 Task: Add a condition where "Hours since ticket status on-hold(deactivated) Less than 40" in pending tickets.
Action: Mouse moved to (307, 371)
Screenshot: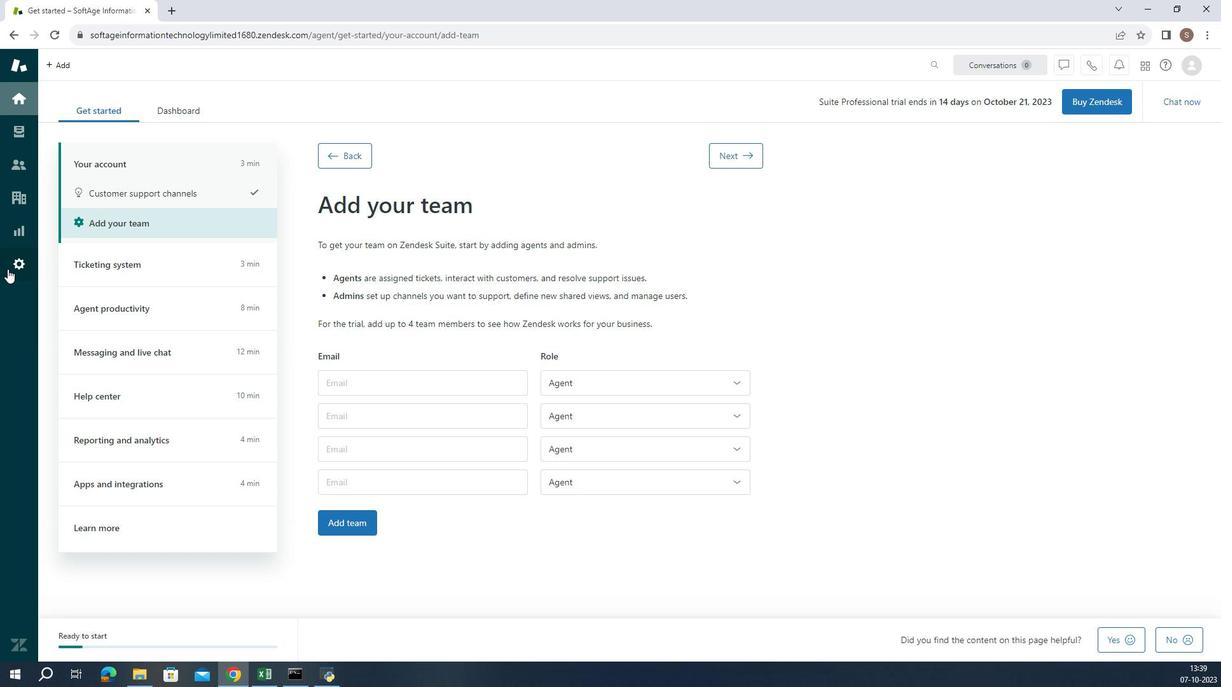 
Action: Mouse pressed left at (307, 371)
Screenshot: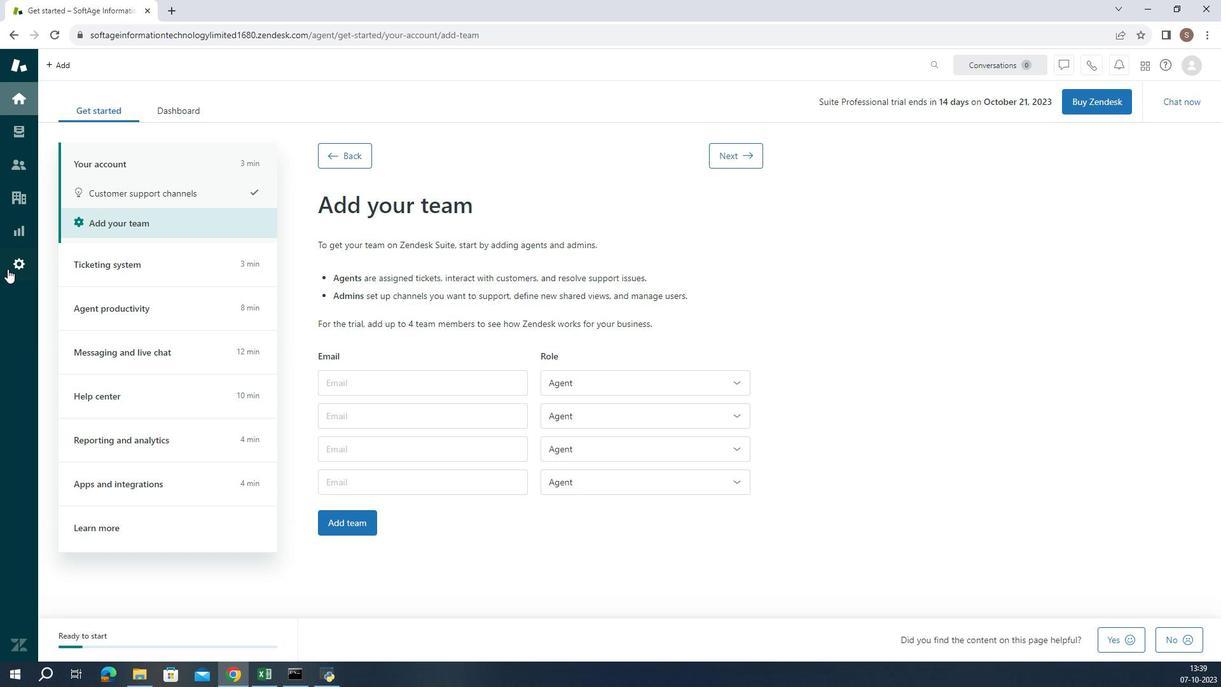 
Action: Mouse moved to (433, 523)
Screenshot: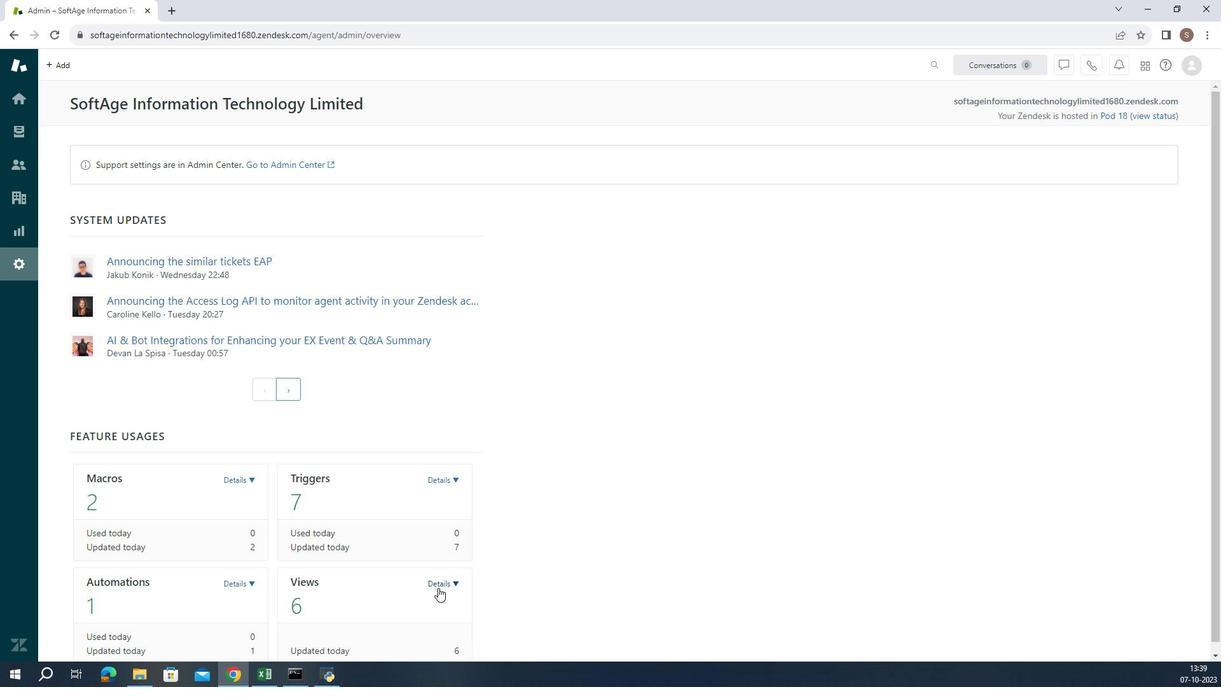 
Action: Mouse pressed left at (433, 523)
Screenshot: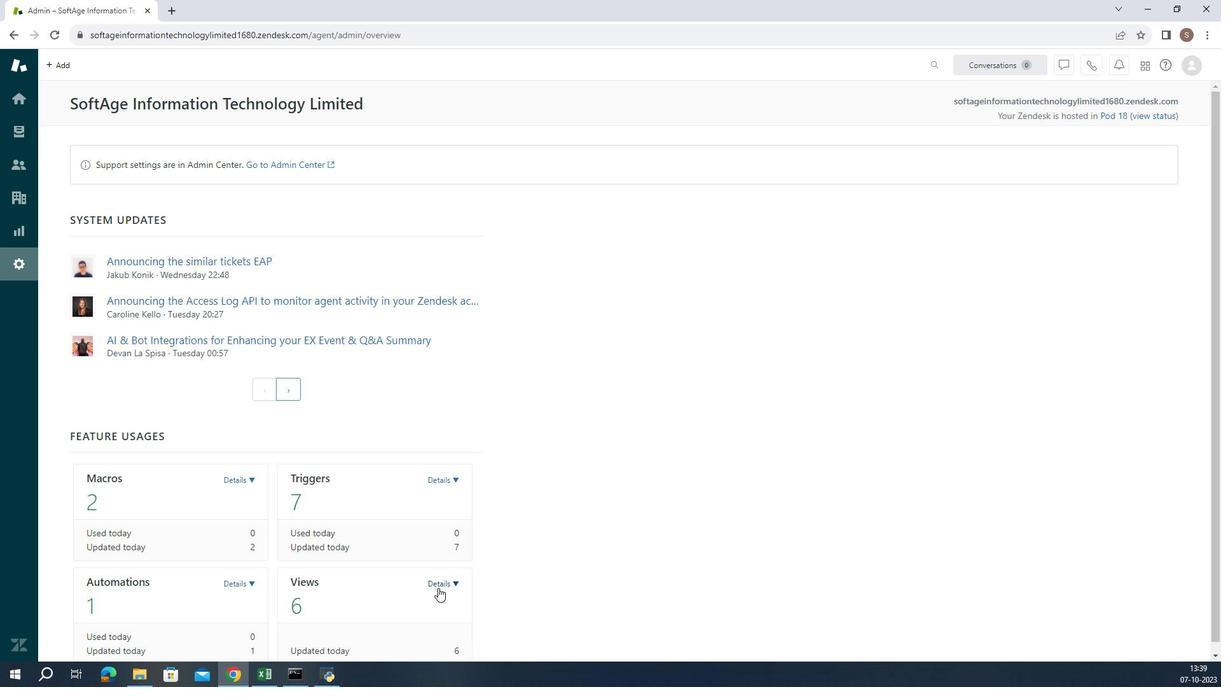 
Action: Mouse moved to (425, 555)
Screenshot: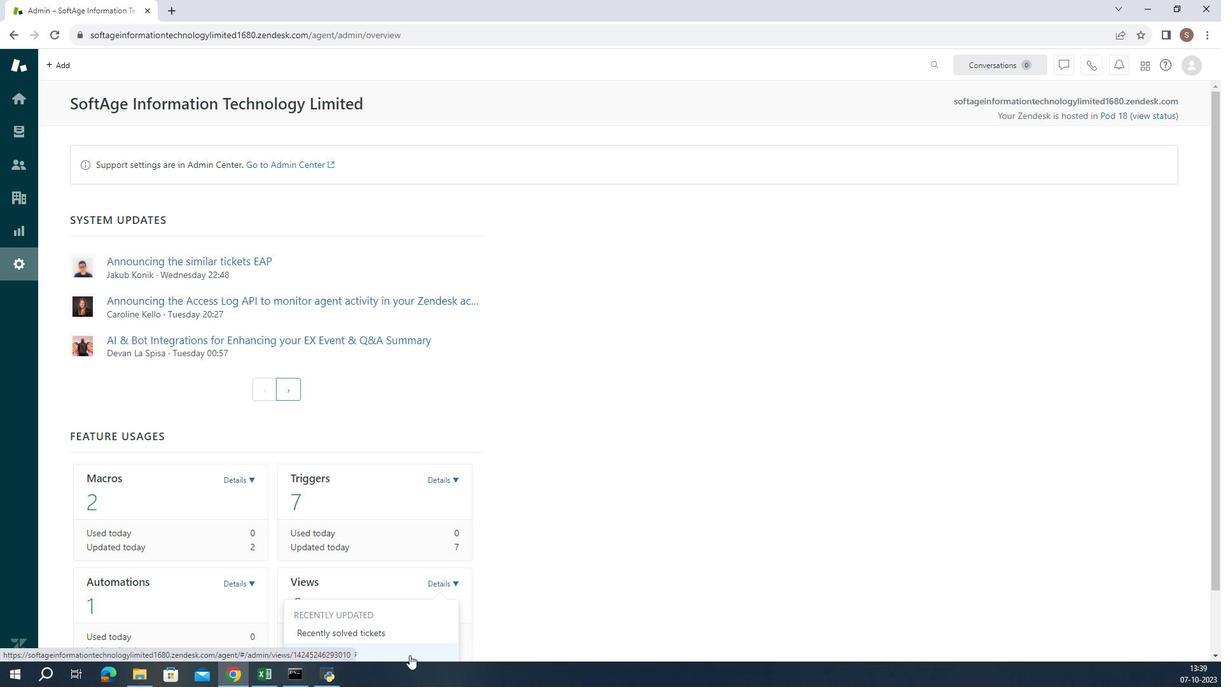 
Action: Mouse pressed left at (425, 555)
Screenshot: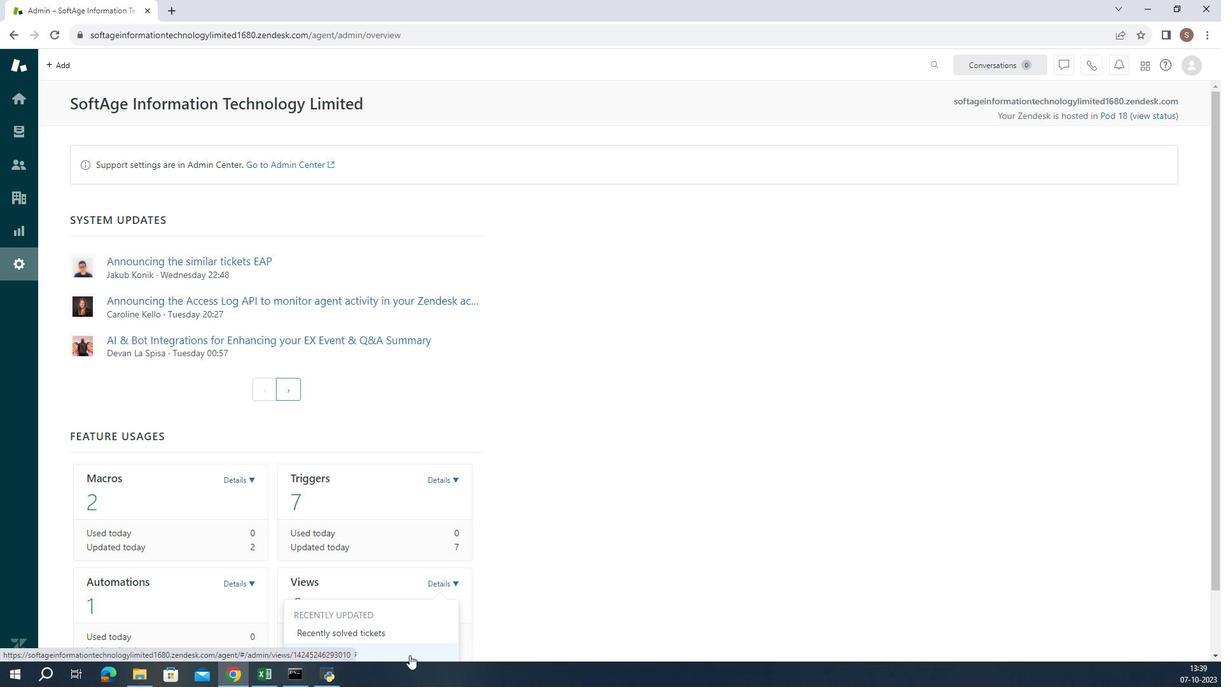 
Action: Mouse moved to (364, 448)
Screenshot: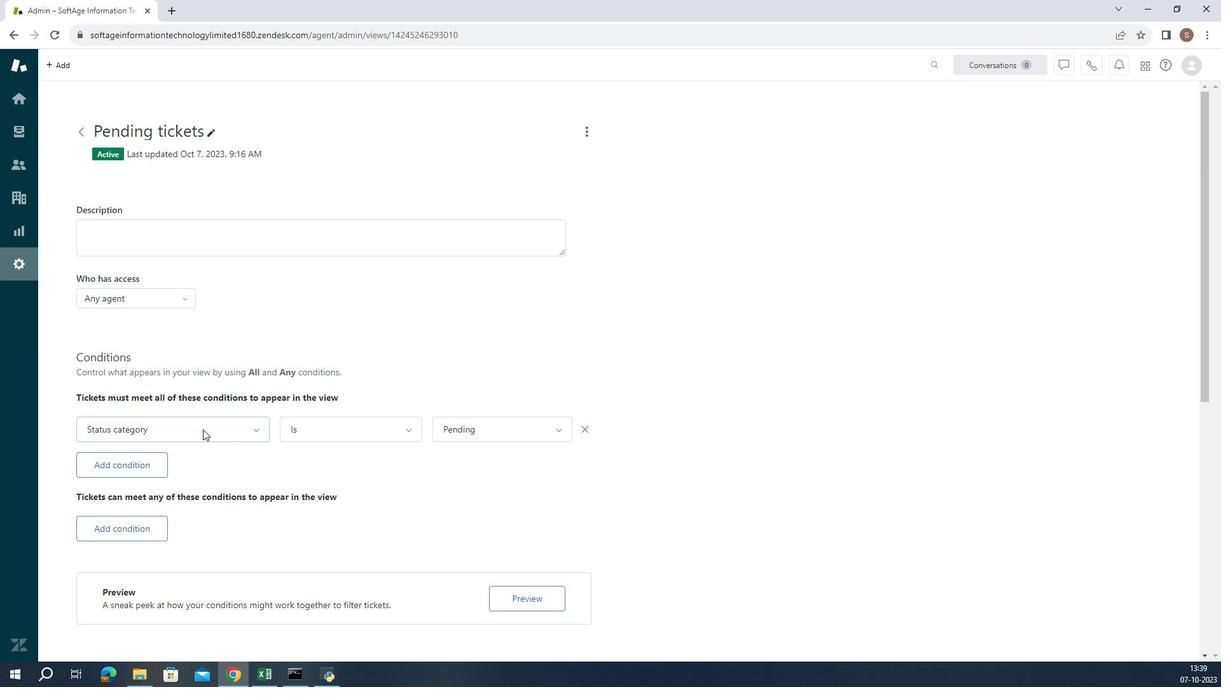 
Action: Mouse pressed left at (364, 448)
Screenshot: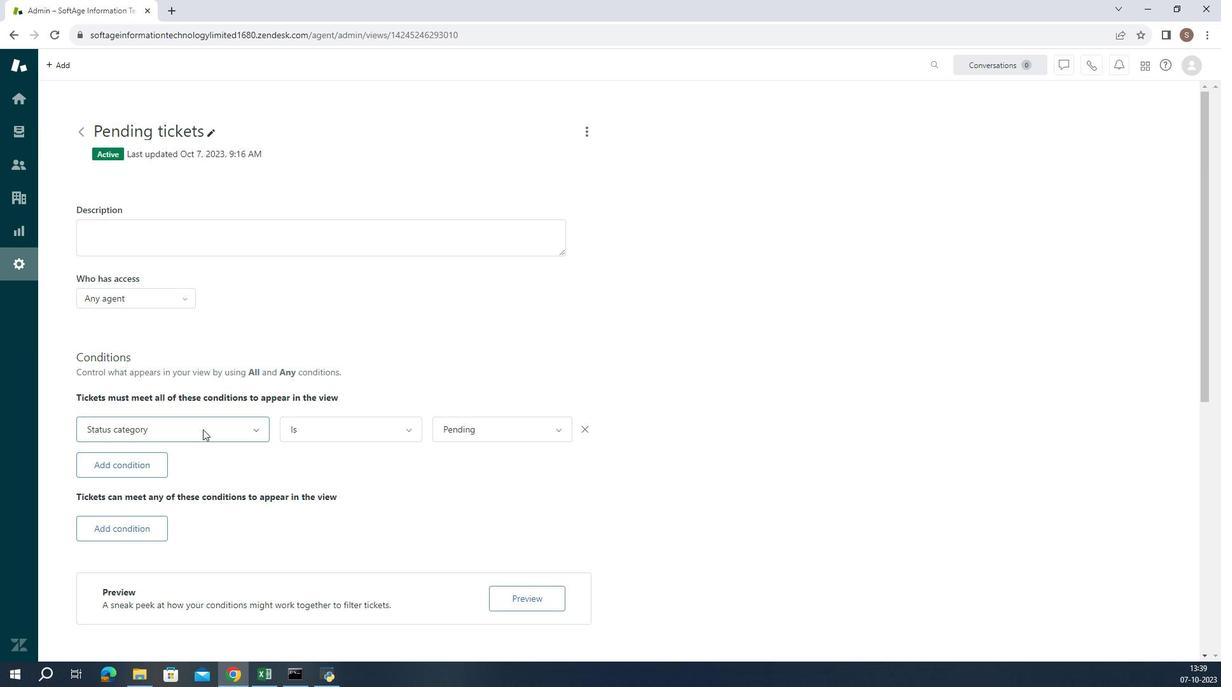 
Action: Mouse moved to (366, 405)
Screenshot: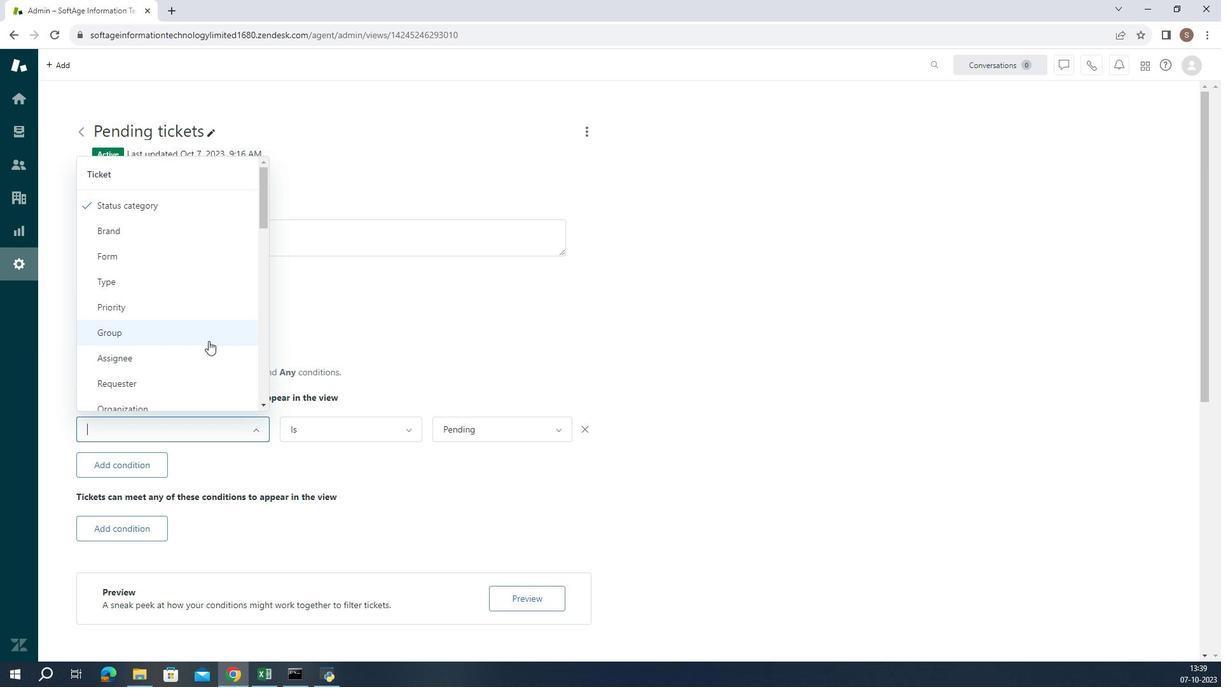 
Action: Mouse scrolled (366, 405) with delta (0, 0)
Screenshot: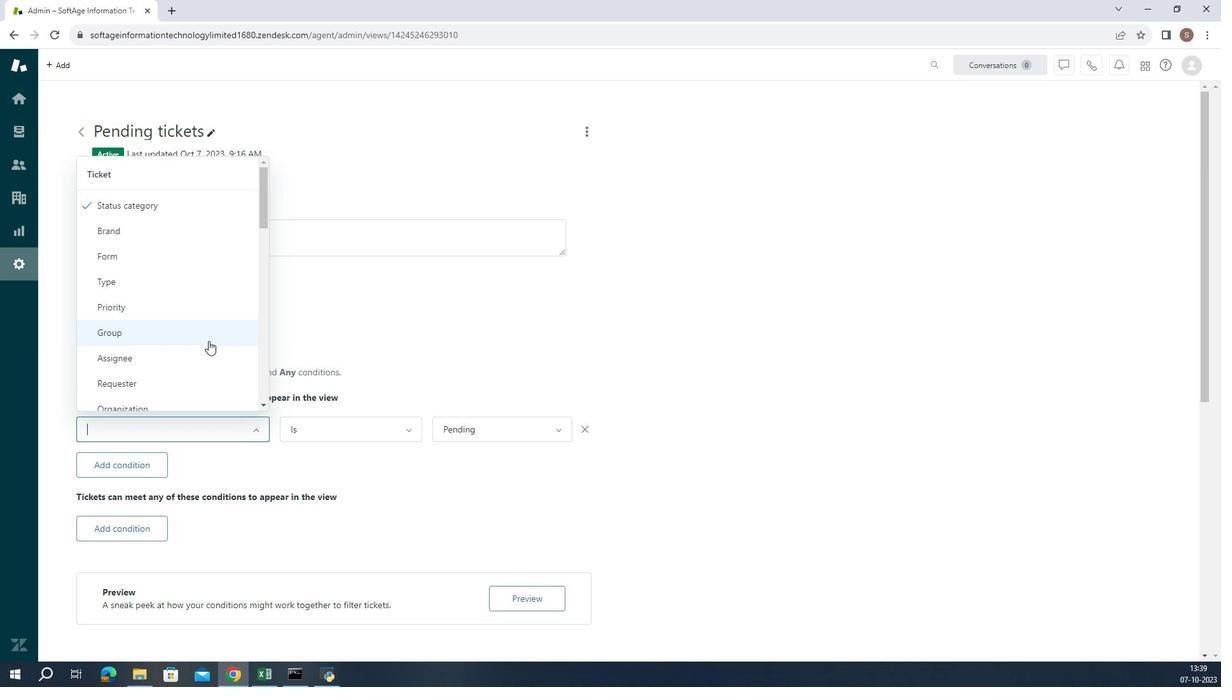 
Action: Mouse scrolled (366, 405) with delta (0, 0)
Screenshot: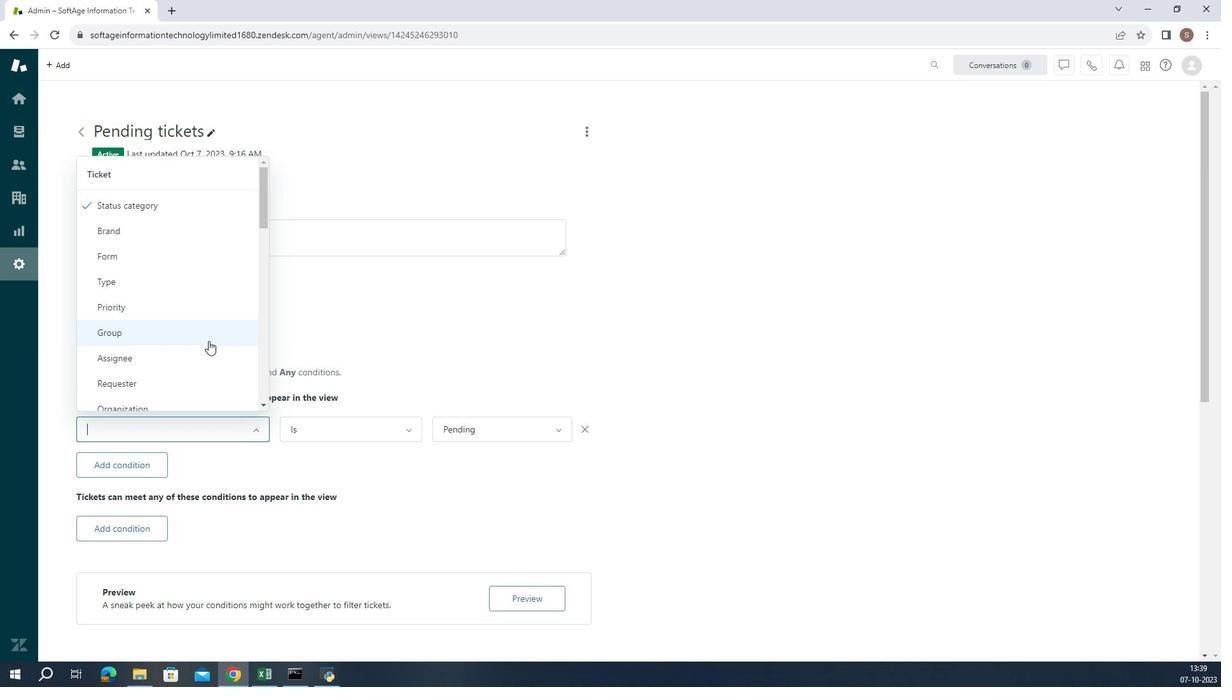 
Action: Mouse scrolled (366, 405) with delta (0, 0)
Screenshot: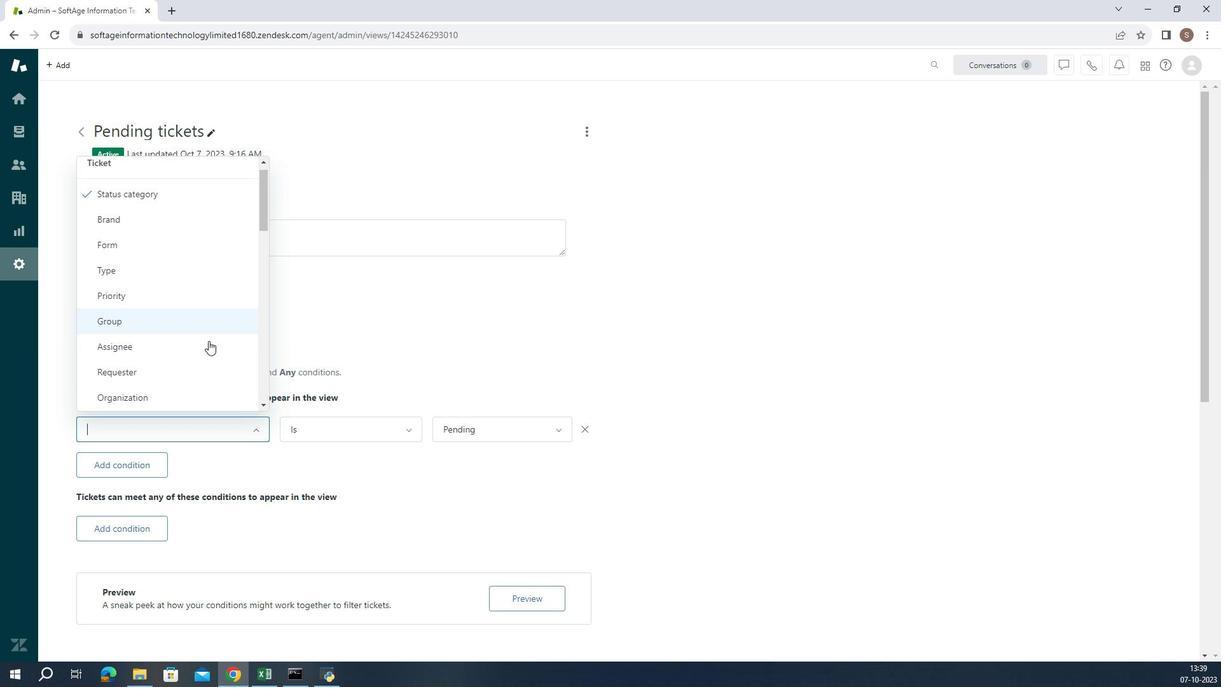 
Action: Mouse scrolled (366, 405) with delta (0, 0)
Screenshot: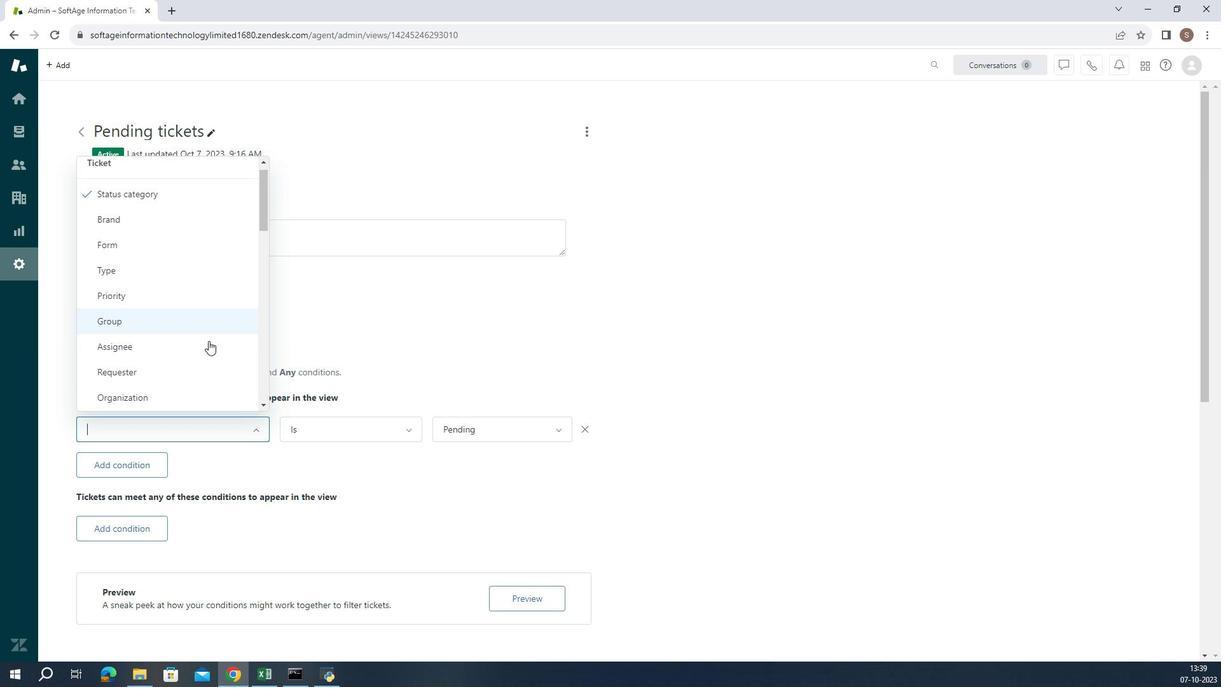 
Action: Mouse scrolled (366, 405) with delta (0, 0)
Screenshot: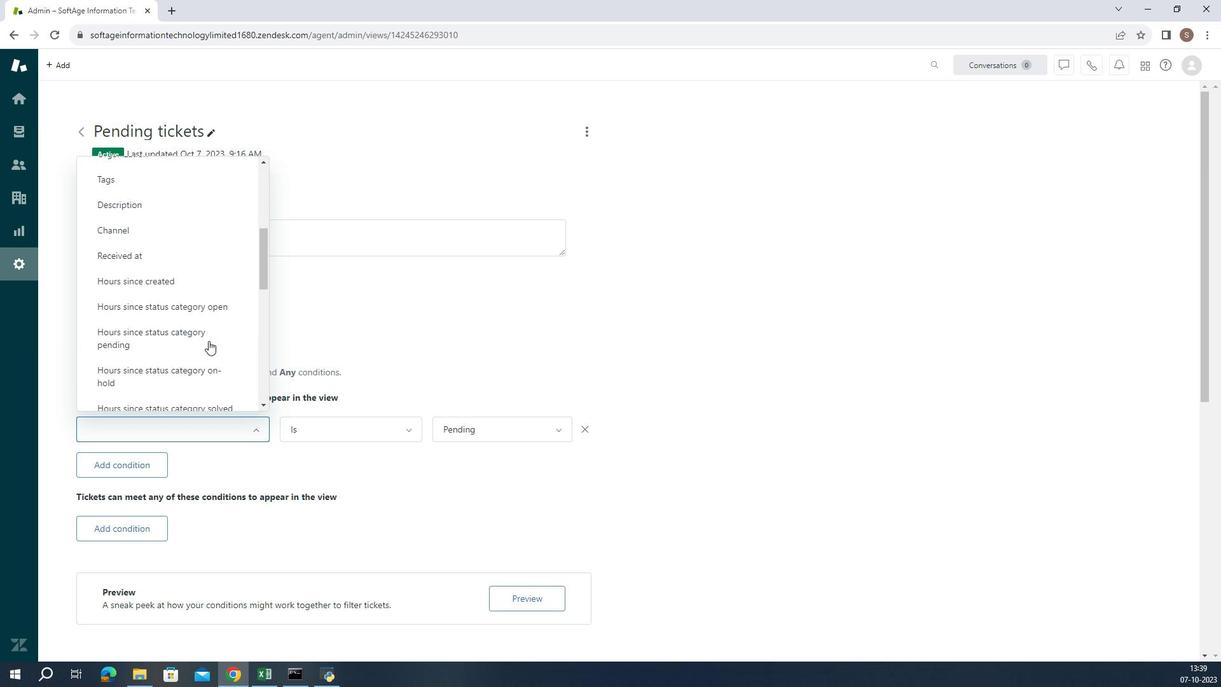 
Action: Mouse scrolled (366, 405) with delta (0, 0)
Screenshot: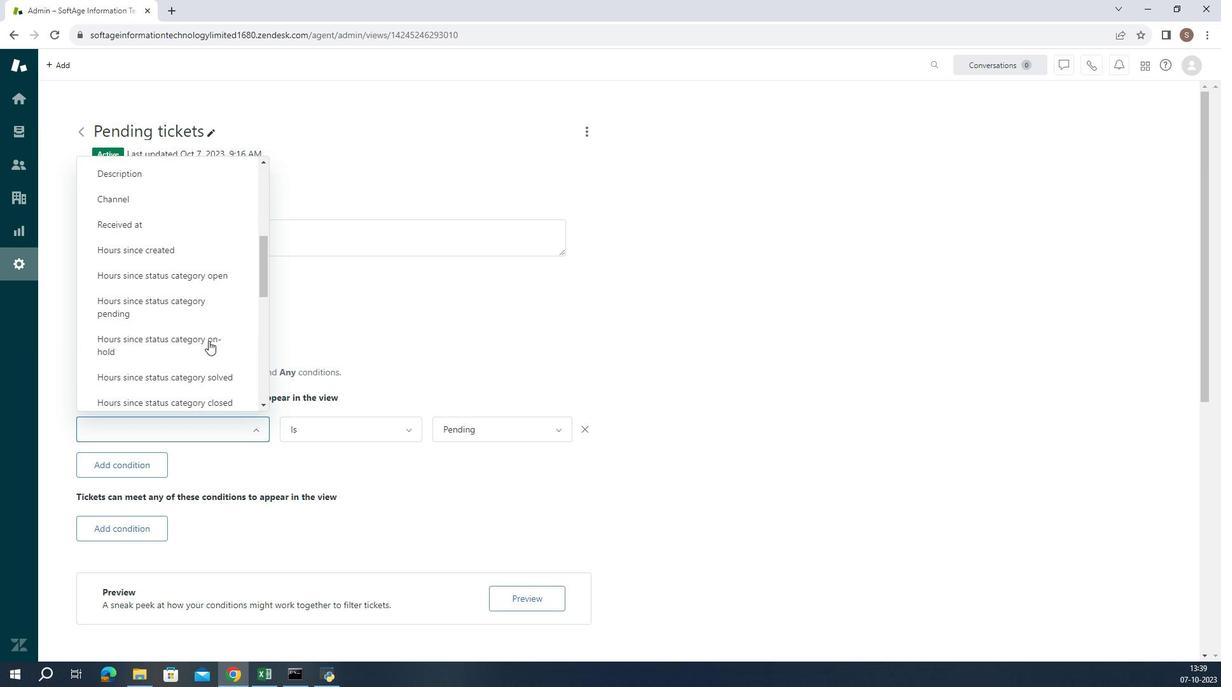 
Action: Mouse scrolled (366, 405) with delta (0, 0)
Screenshot: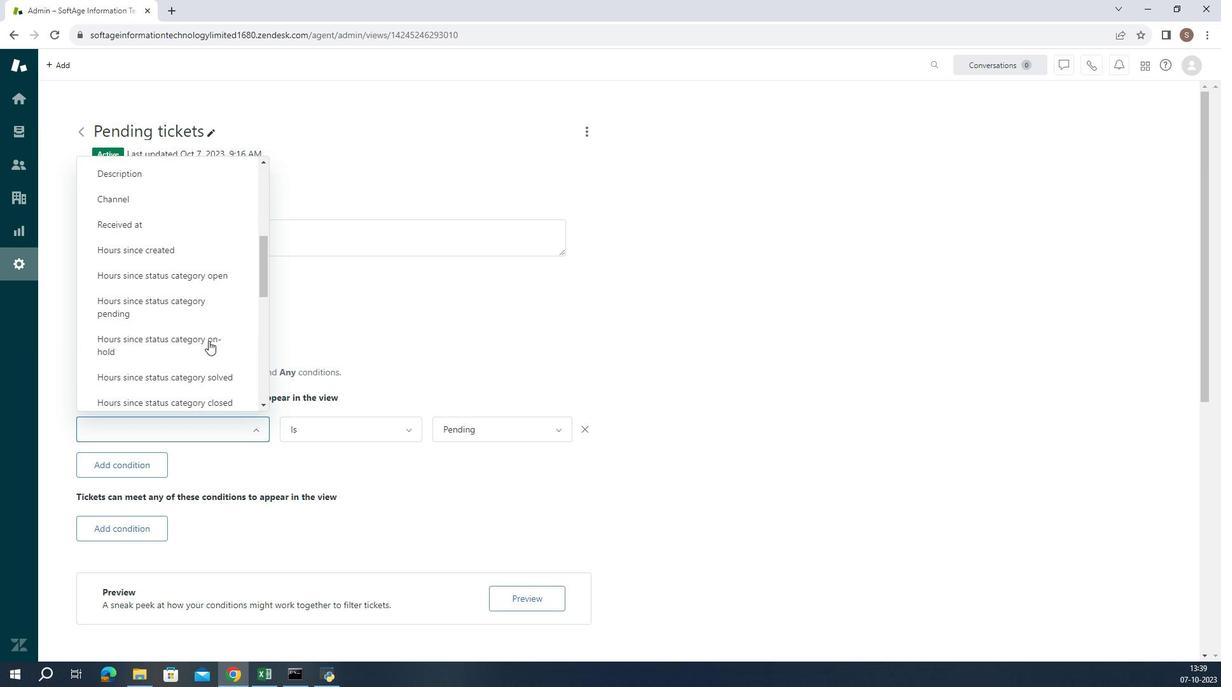 
Action: Mouse scrolled (366, 405) with delta (0, 0)
Screenshot: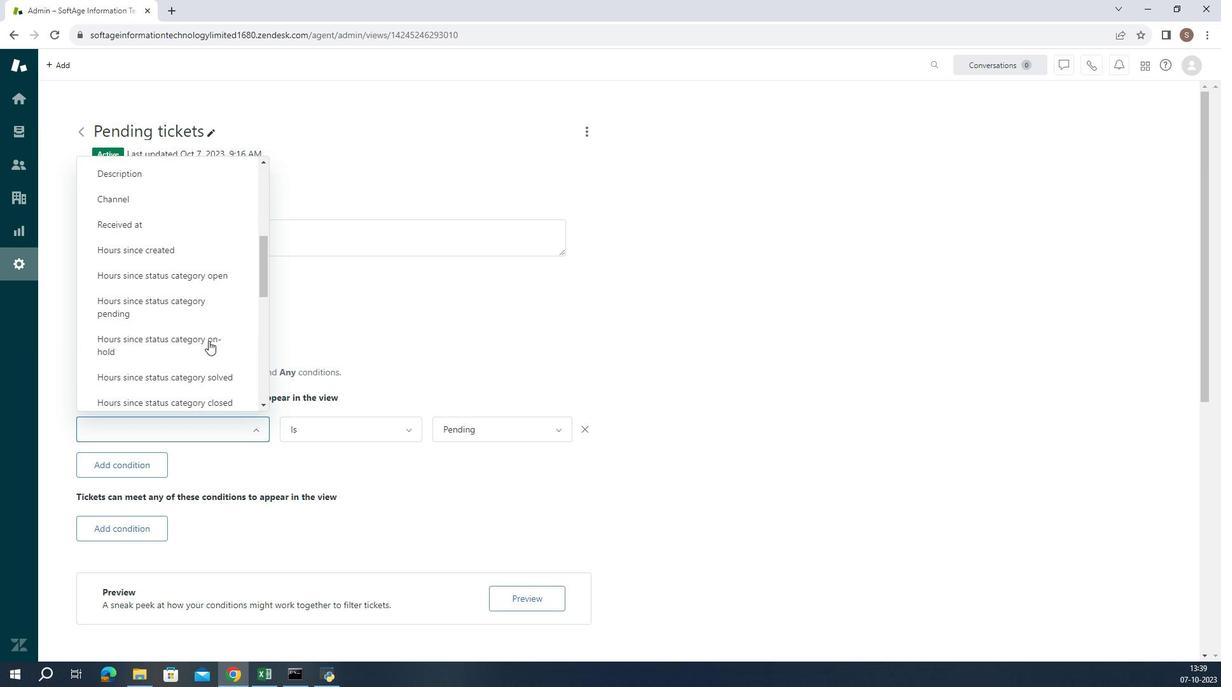 
Action: Mouse scrolled (366, 405) with delta (0, 0)
Screenshot: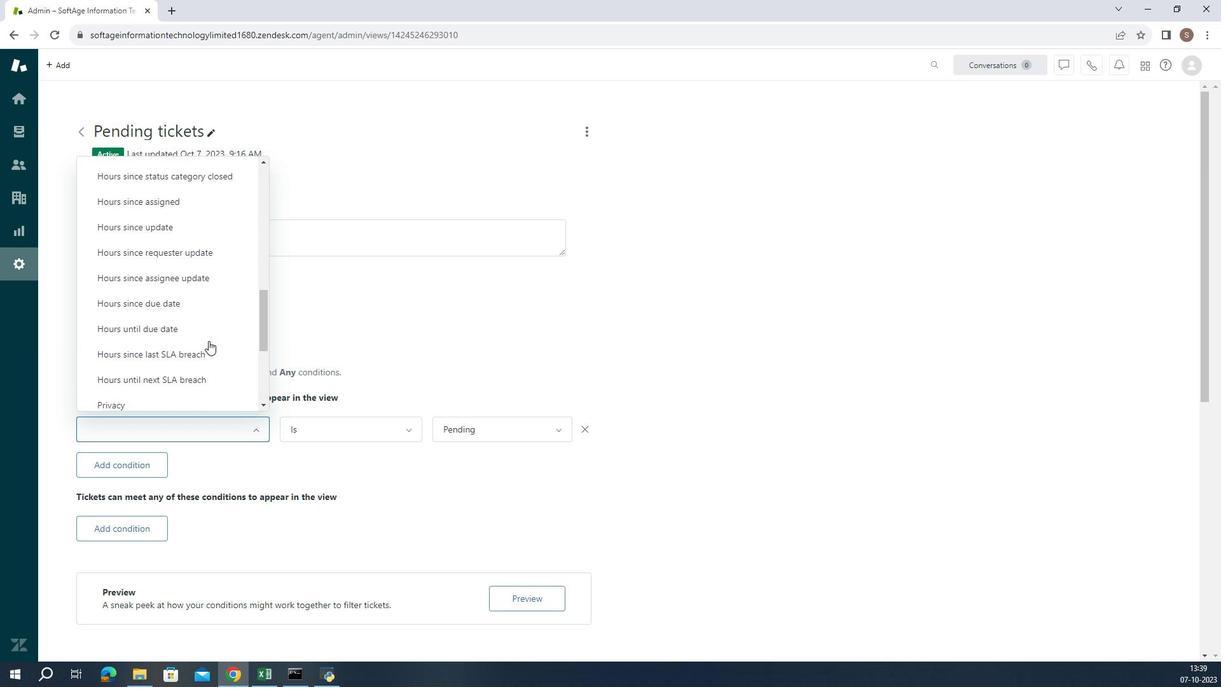 
Action: Mouse scrolled (366, 405) with delta (0, 0)
Screenshot: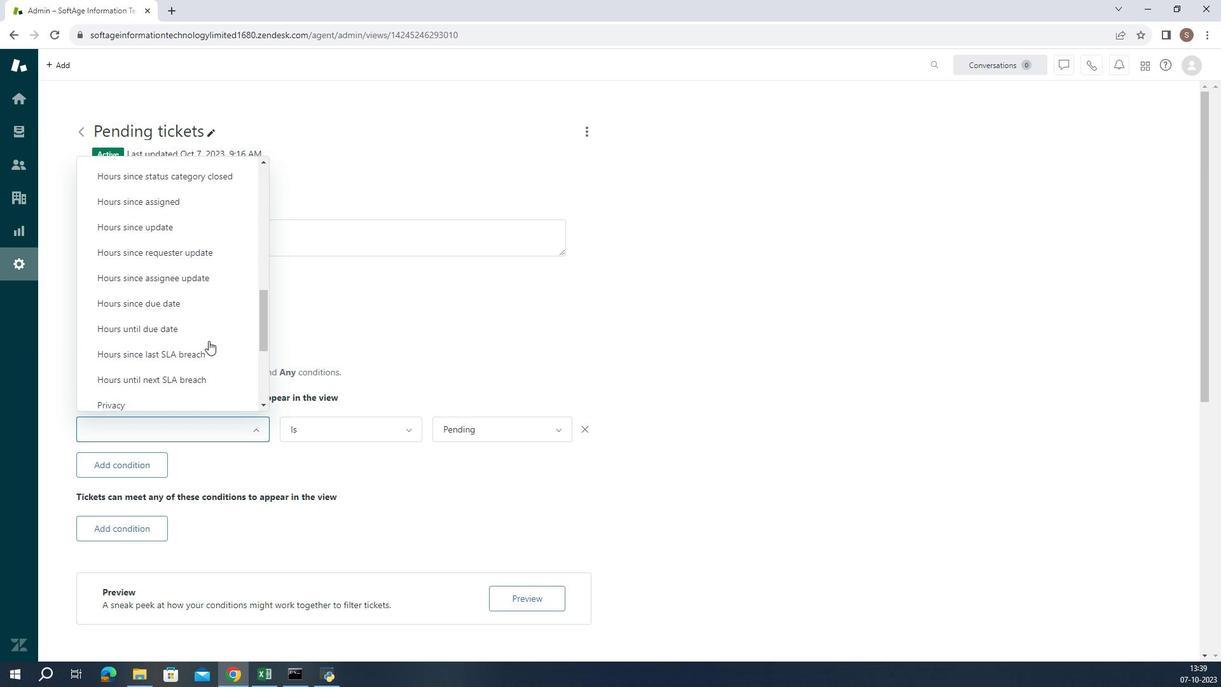 
Action: Mouse scrolled (366, 405) with delta (0, 0)
Screenshot: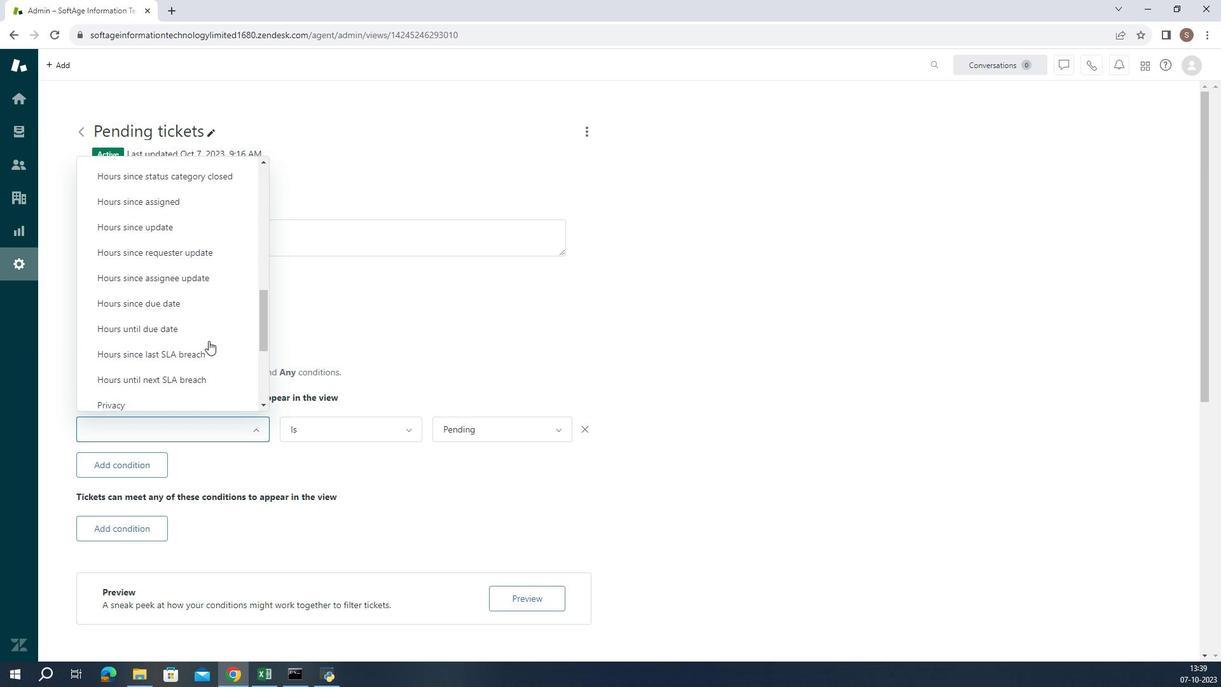 
Action: Mouse scrolled (366, 405) with delta (0, 0)
Screenshot: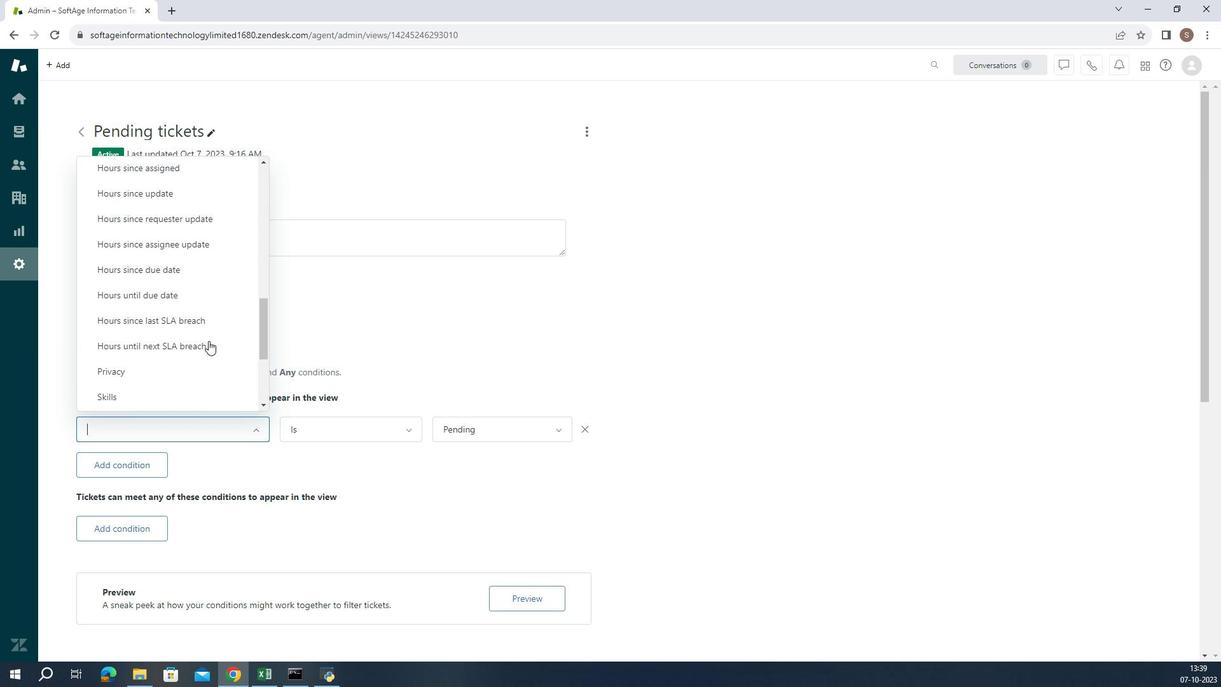 
Action: Mouse moved to (368, 423)
Screenshot: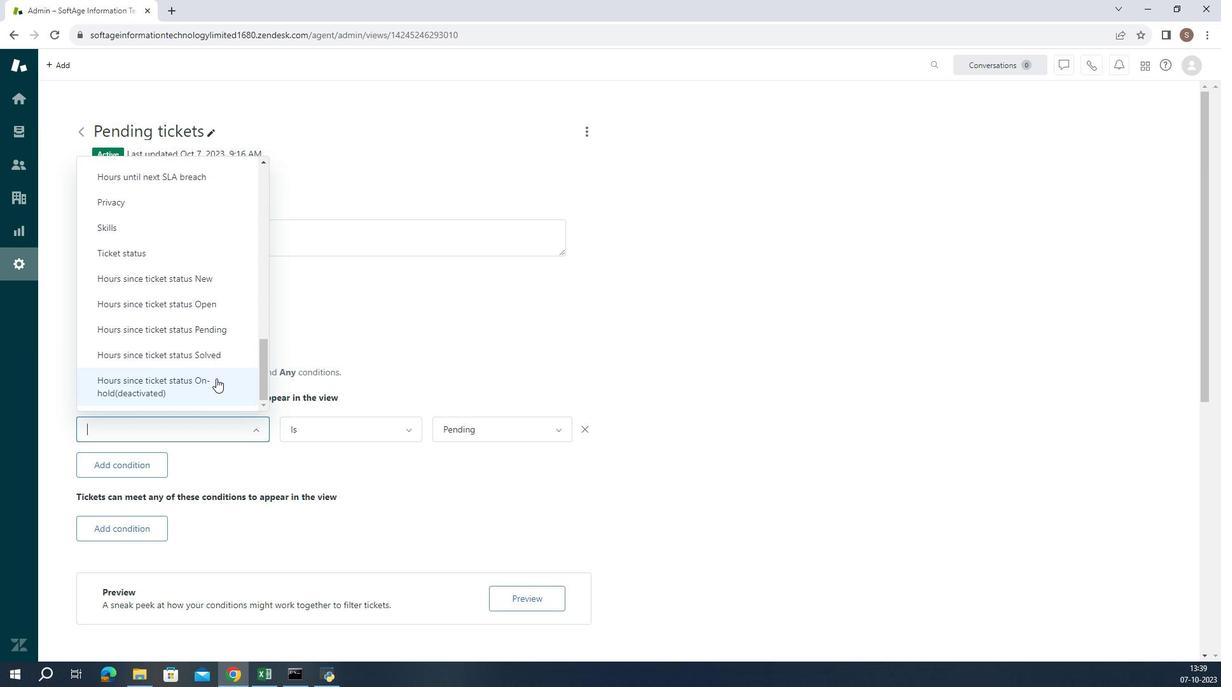 
Action: Mouse pressed left at (368, 423)
Screenshot: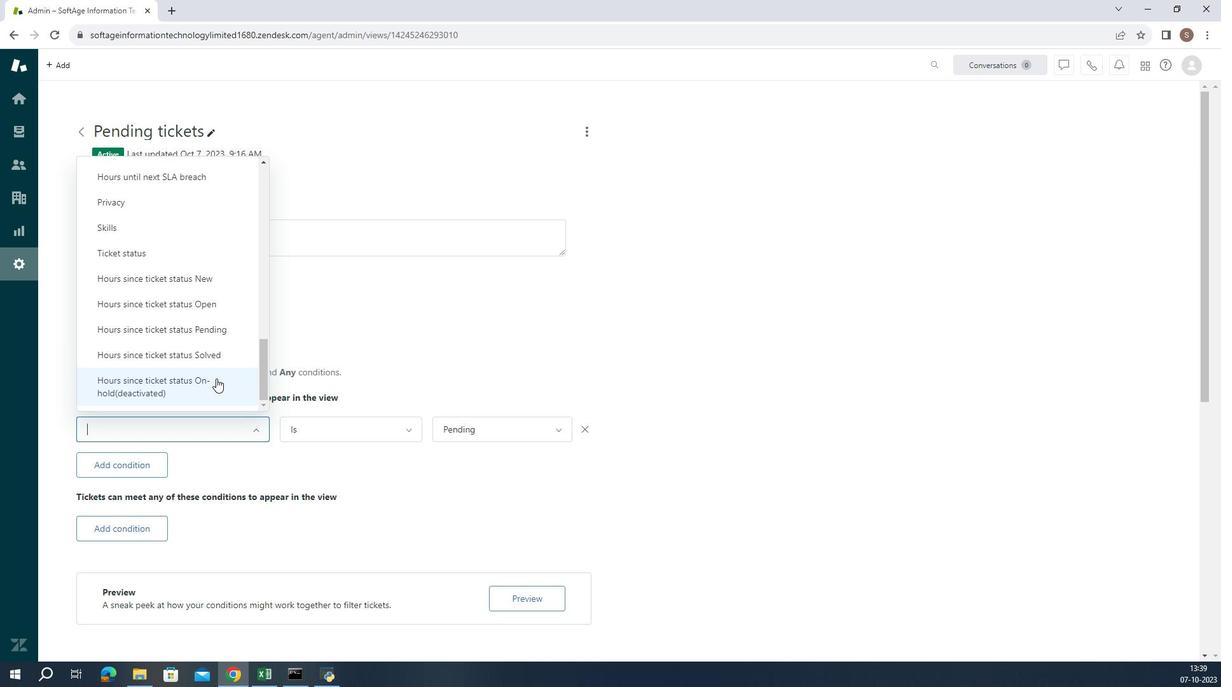 
Action: Mouse moved to (403, 448)
Screenshot: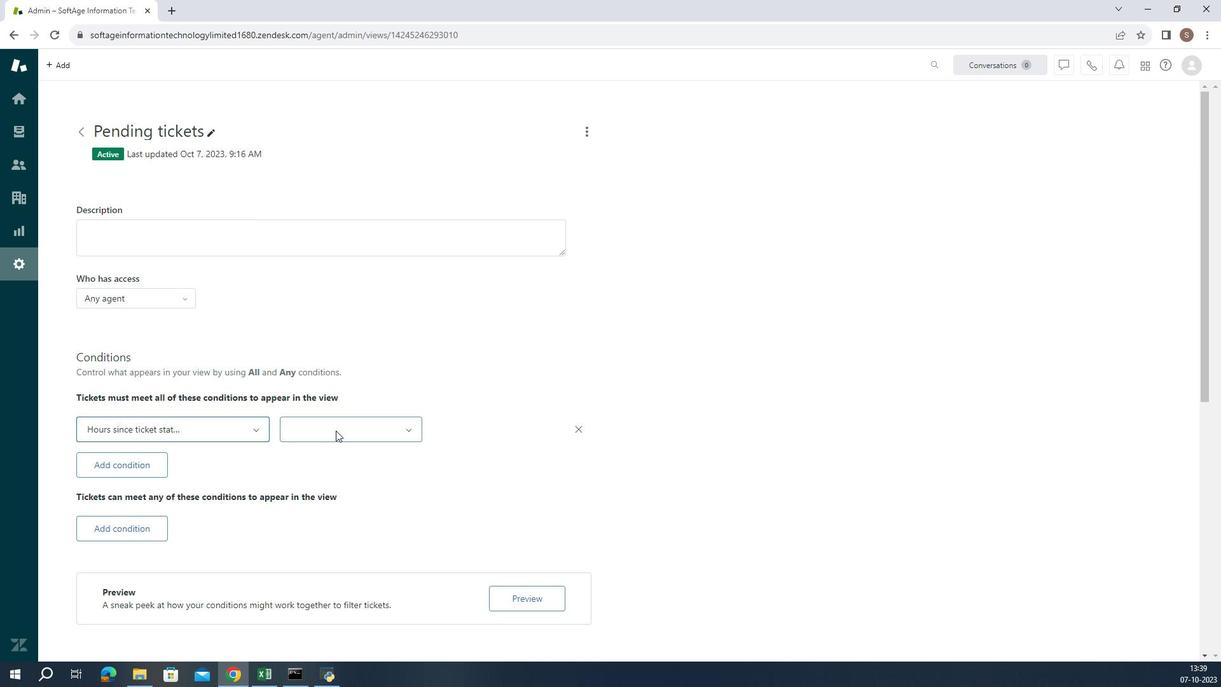 
Action: Mouse pressed left at (403, 448)
Screenshot: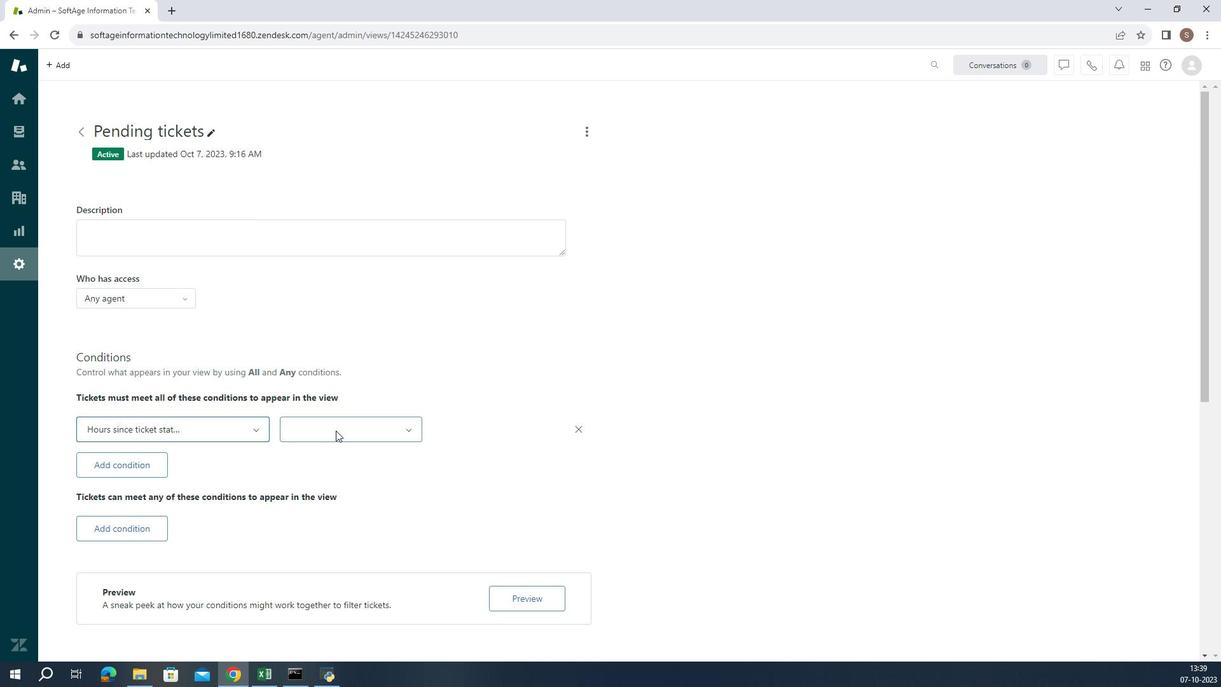 
Action: Mouse moved to (408, 460)
Screenshot: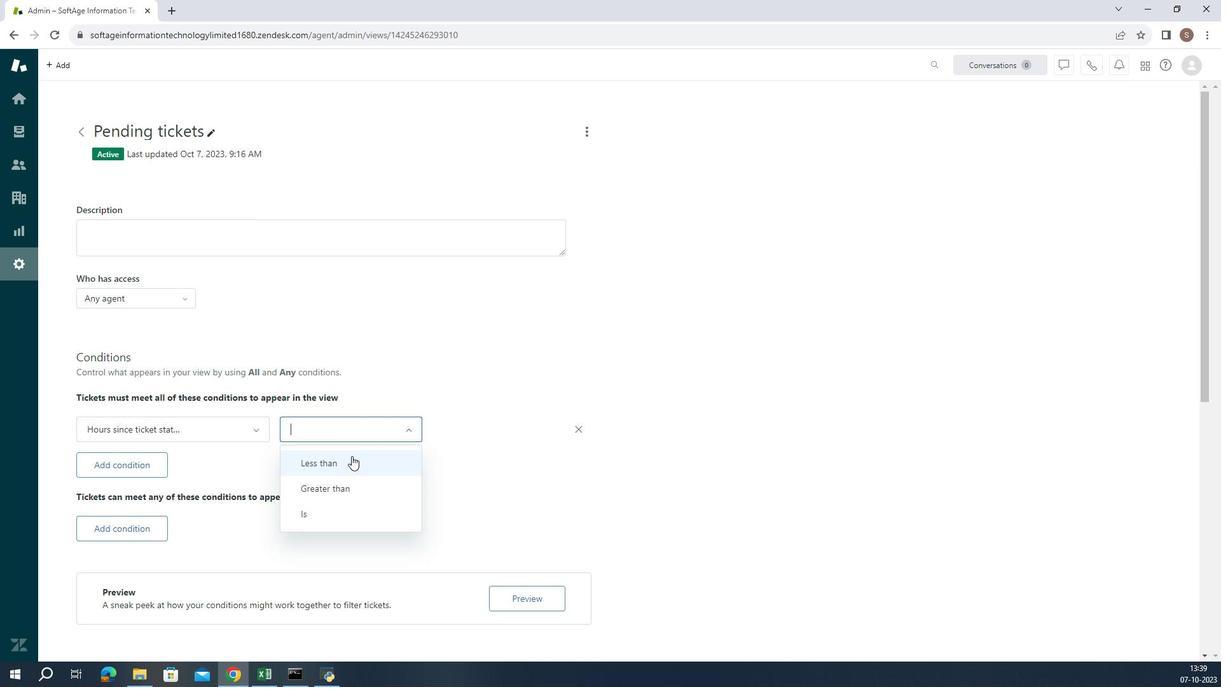 
Action: Mouse pressed left at (408, 460)
Screenshot: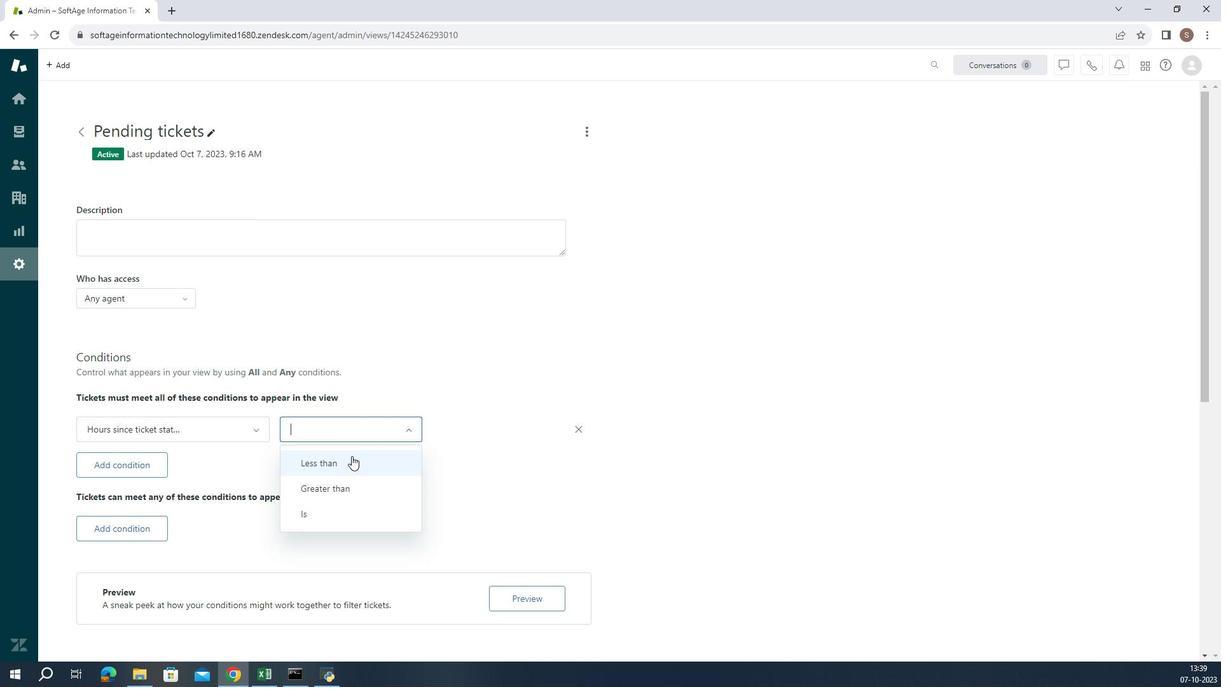 
Action: Mouse moved to (444, 448)
Screenshot: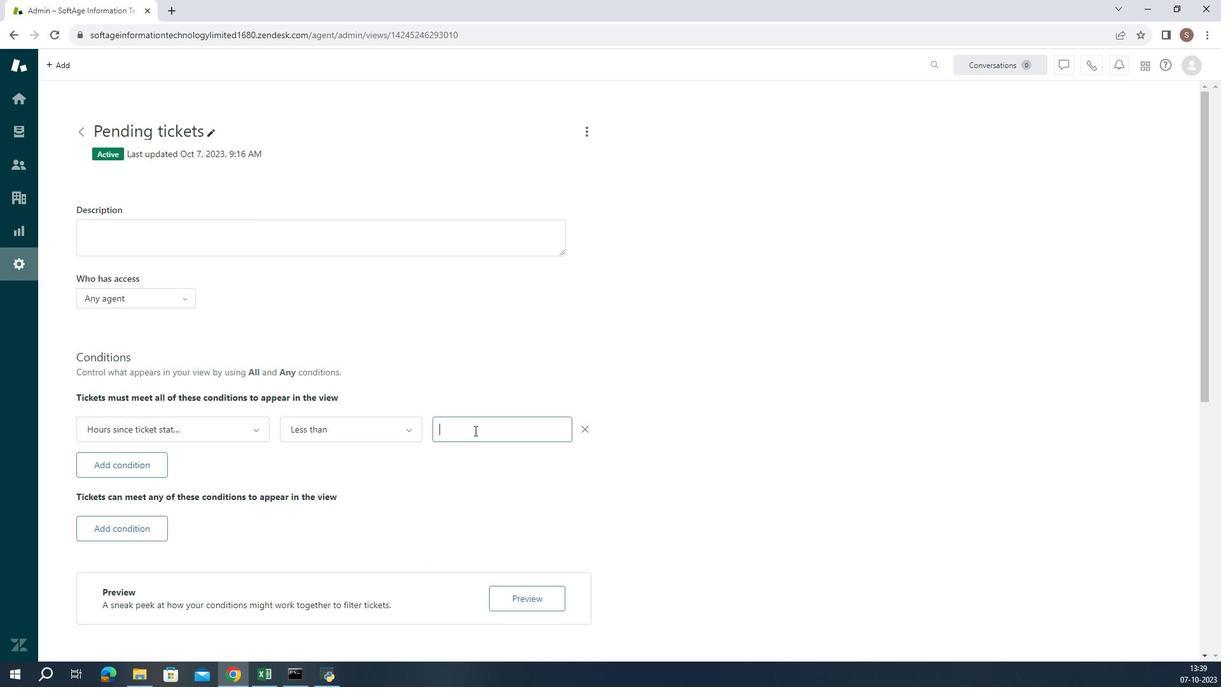 
Action: Mouse pressed left at (444, 448)
Screenshot: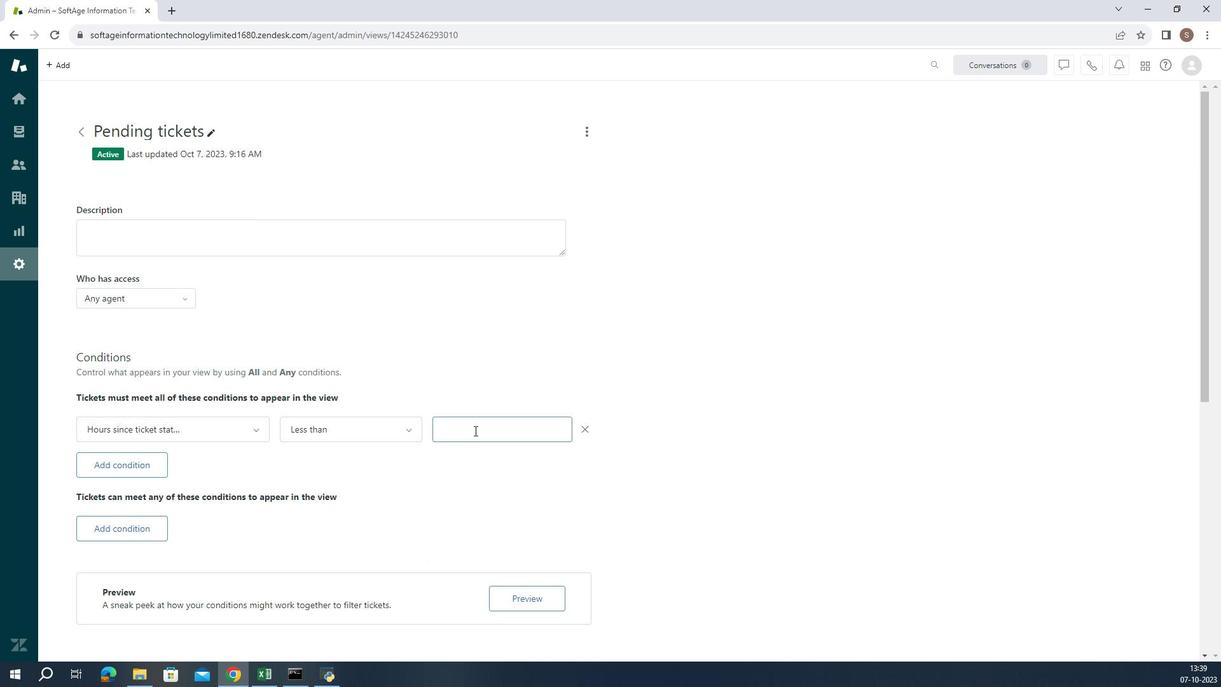 
Action: Key pressed 4
Screenshot: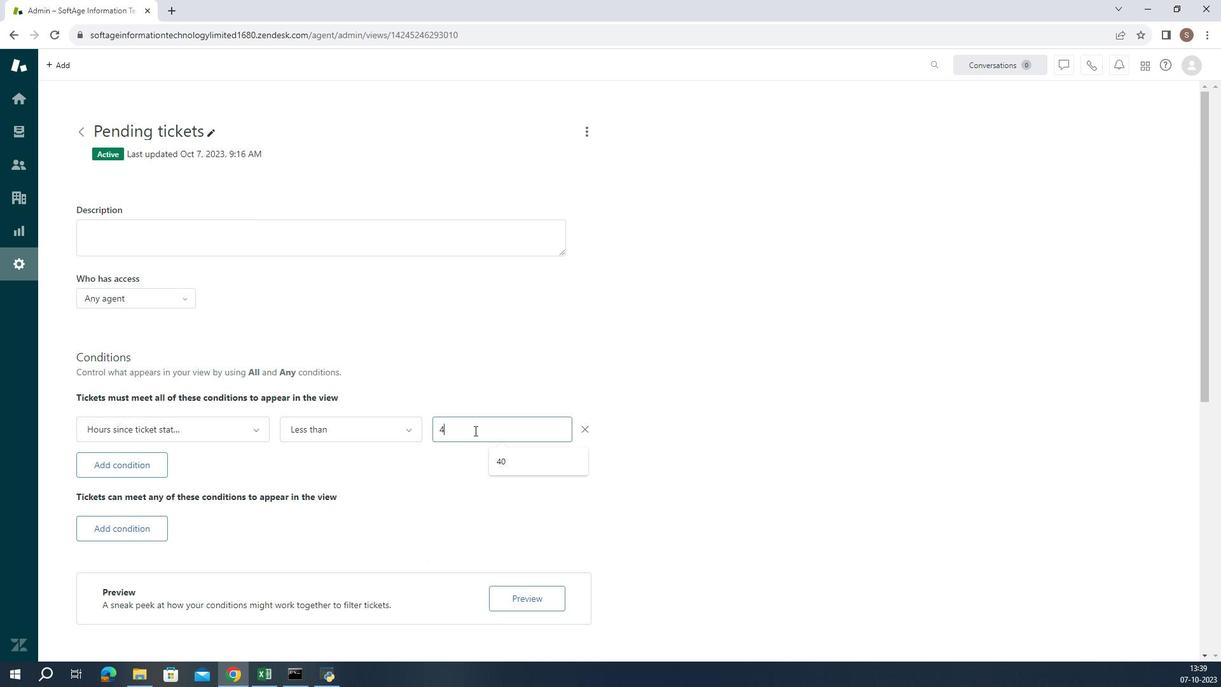 
Action: Mouse moved to (437, 460)
Screenshot: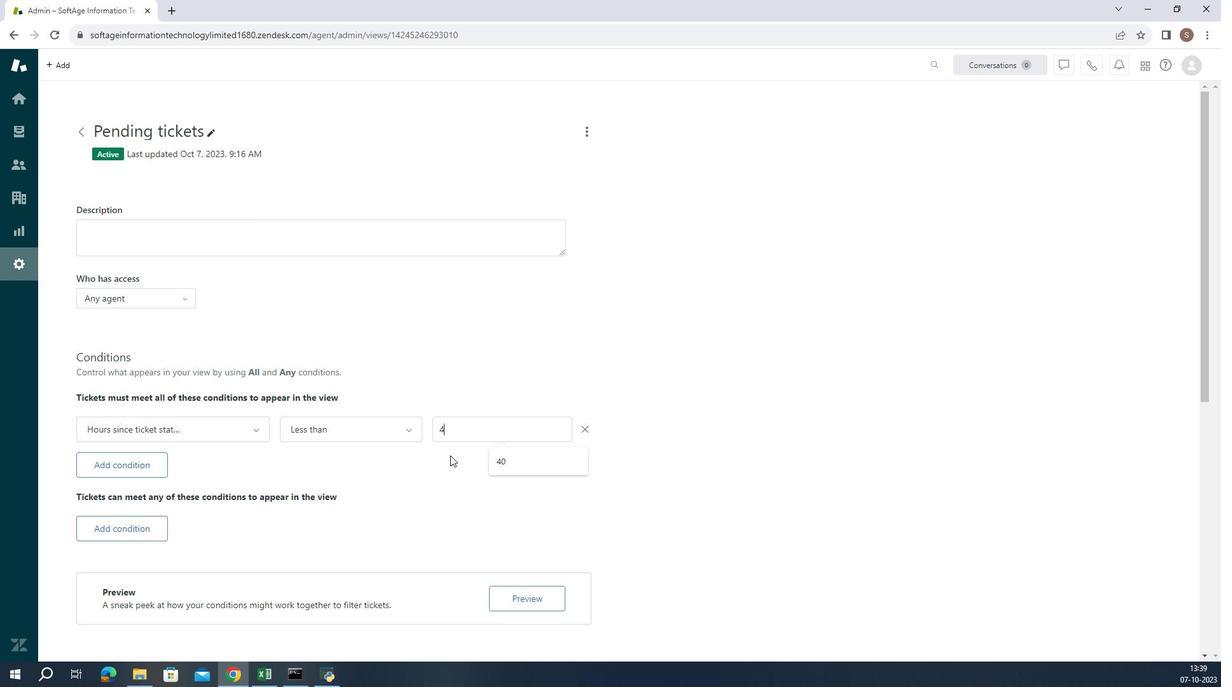 
Action: Key pressed 0
Screenshot: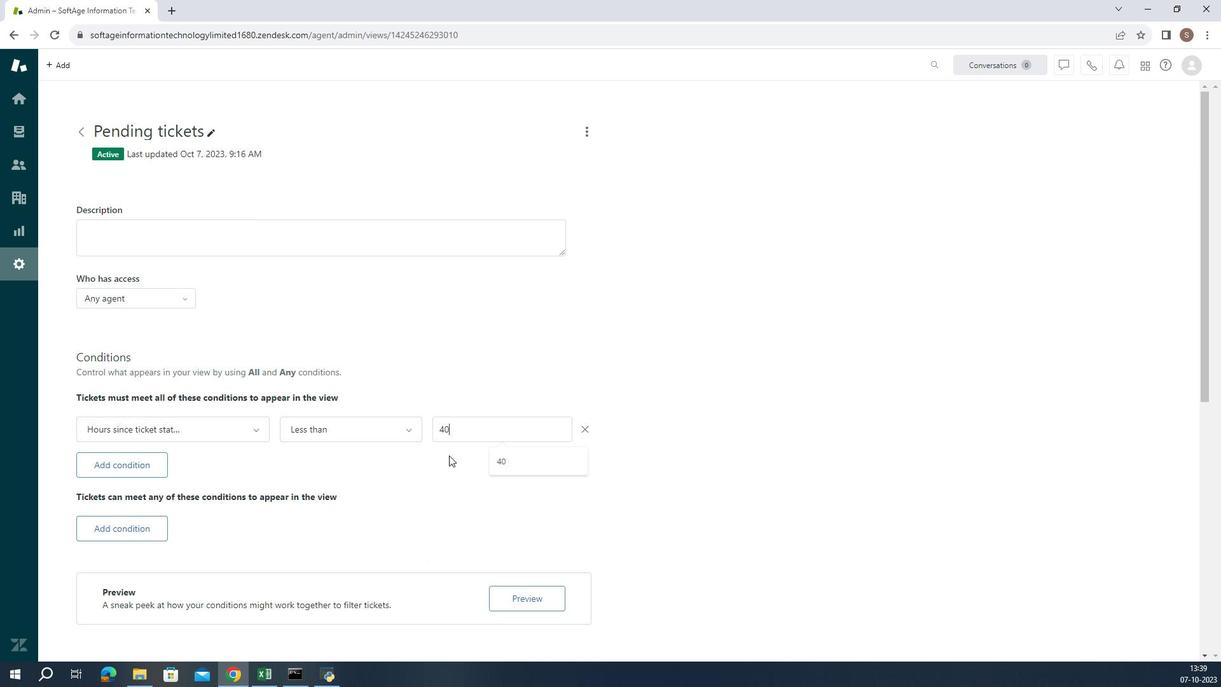 
Action: Mouse moved to (431, 467)
Screenshot: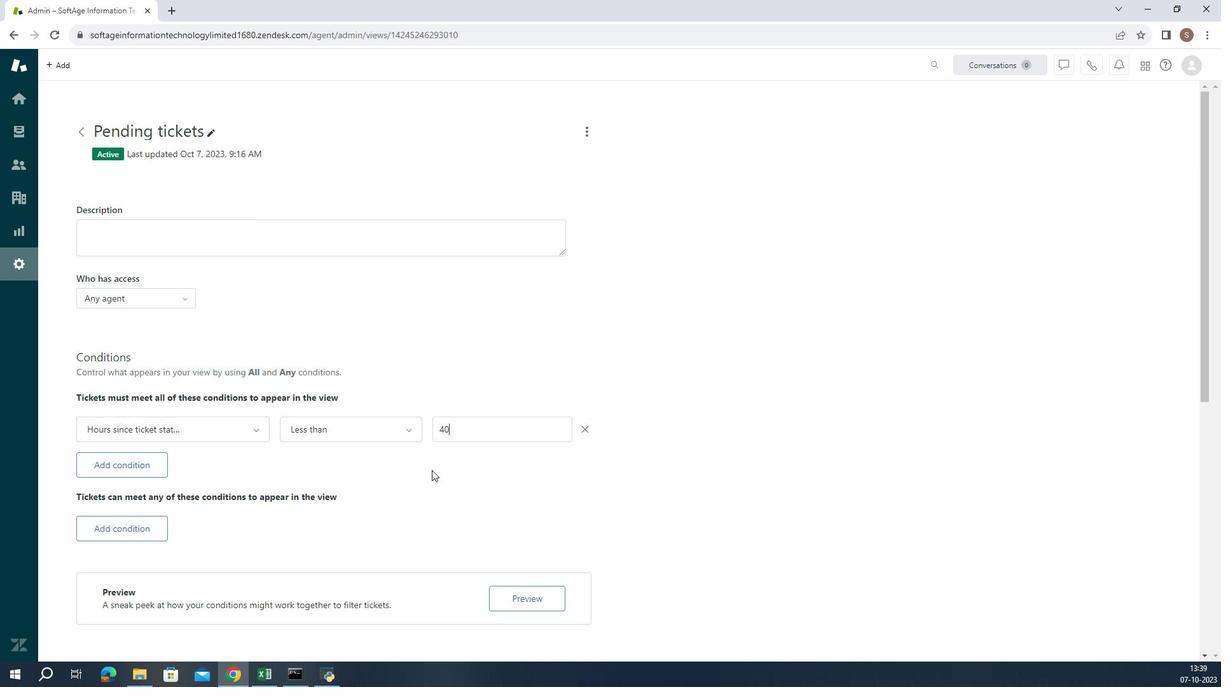 
Action: Mouse pressed left at (431, 467)
Screenshot: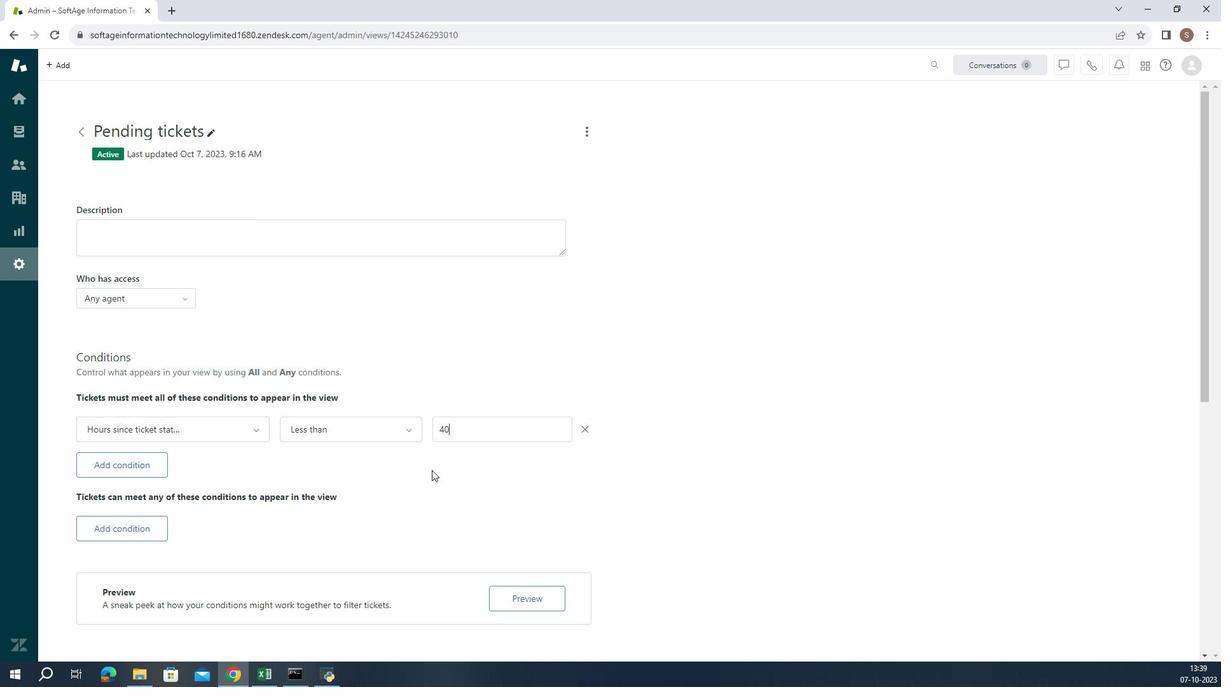 
Action: Mouse moved to (431, 467)
Screenshot: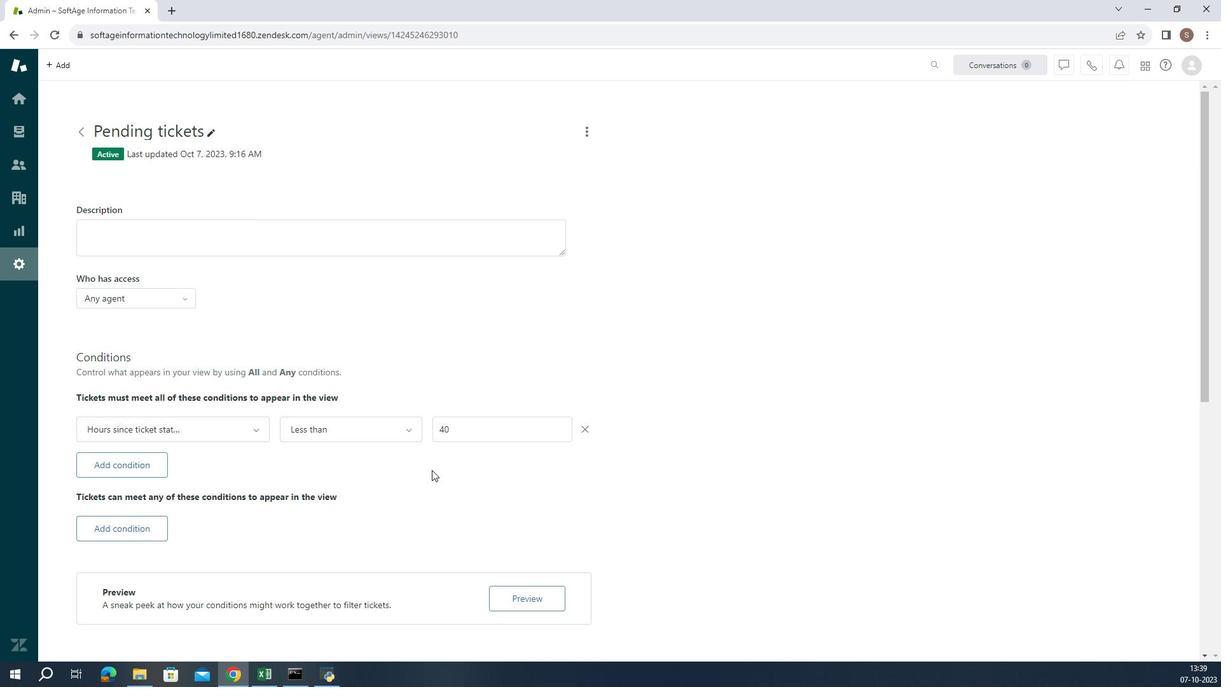 
